Task: Select Convenience. Add to cart, from Total Wine & More for 3553 Washington Street, Alice, Texas 78332, Cell Number 361-396-6470, following items :_x000D_
Smirnoff - 1,_x000D_
Dots Pretzels - 2,_x000D_
Terra Chips - Sweet Potato Crinkle  - 1
Action: Mouse moved to (306, 120)
Screenshot: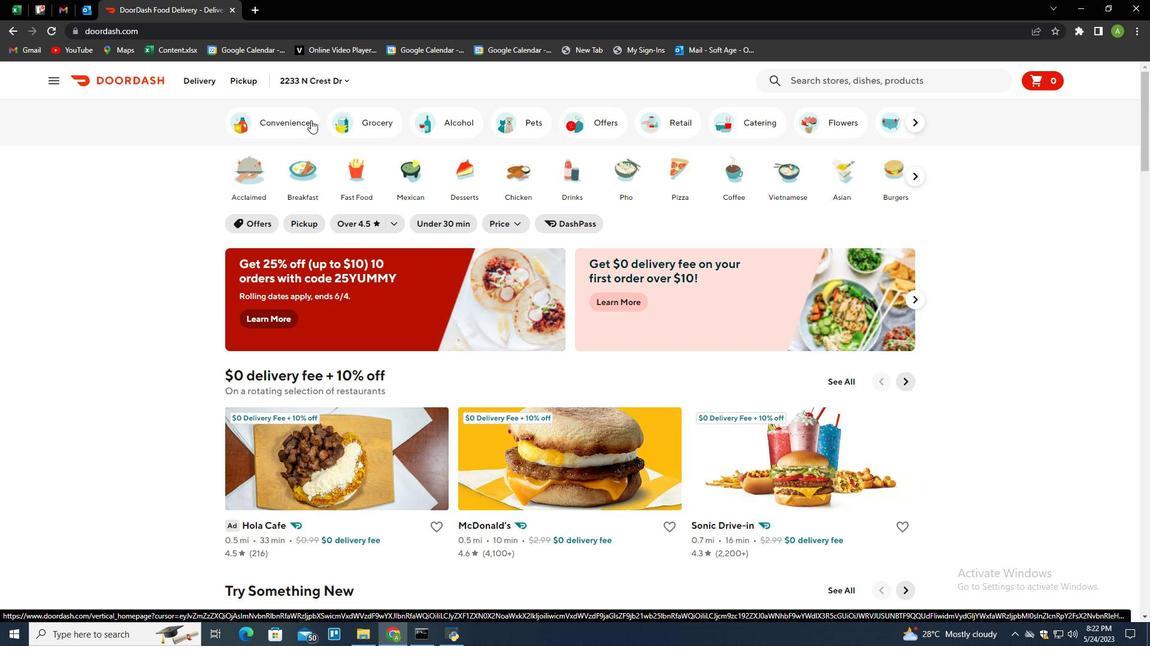 
Action: Mouse pressed left at (306, 120)
Screenshot: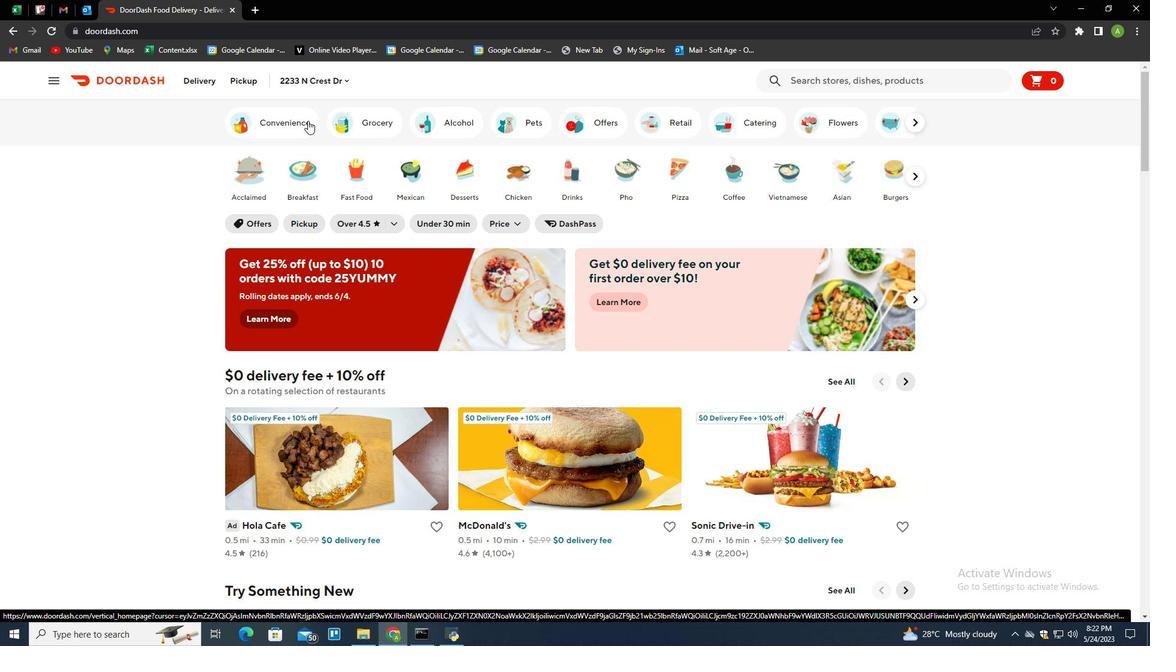 
Action: Mouse moved to (561, 479)
Screenshot: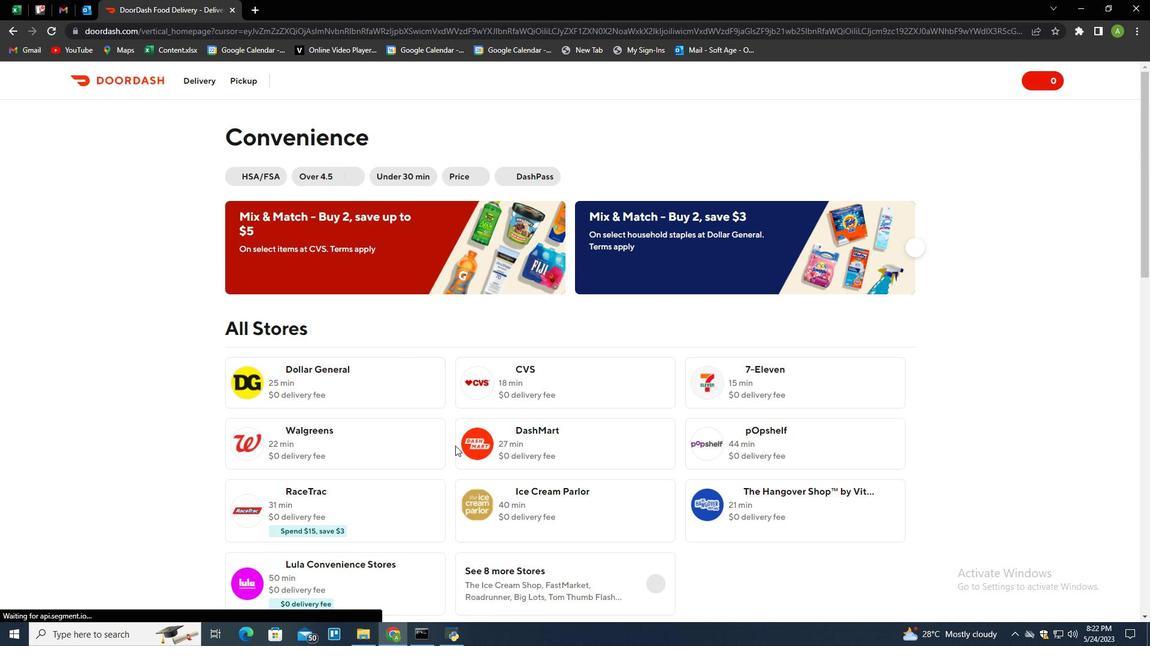 
Action: Mouse scrolled (561, 479) with delta (0, 0)
Screenshot: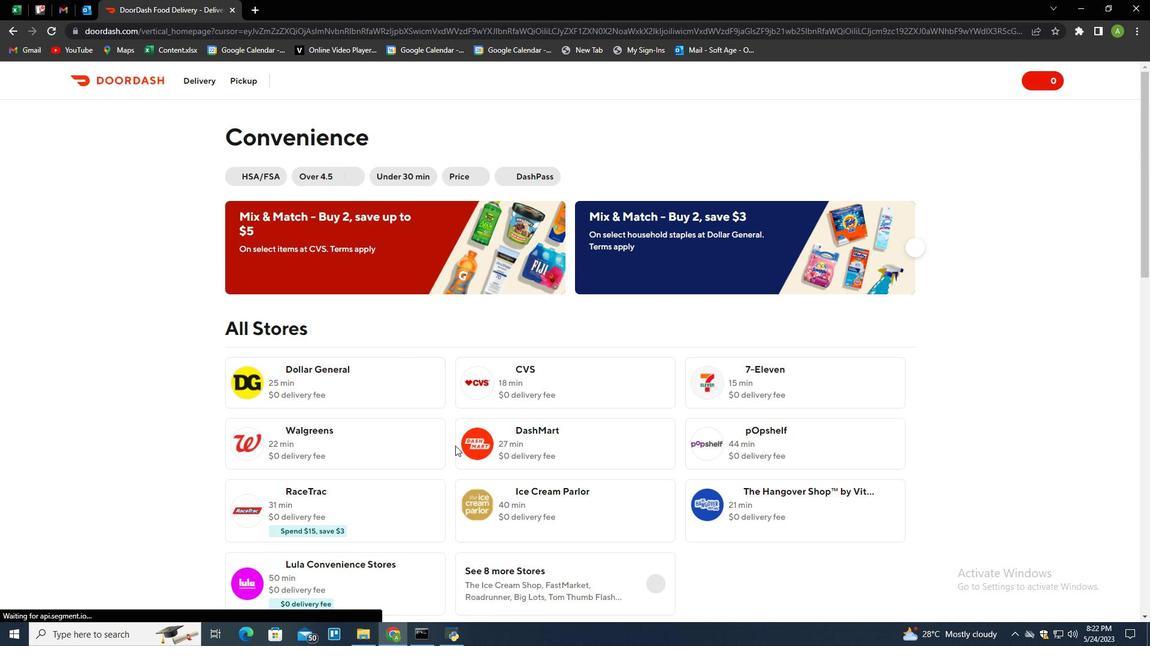 
Action: Mouse scrolled (561, 479) with delta (0, 0)
Screenshot: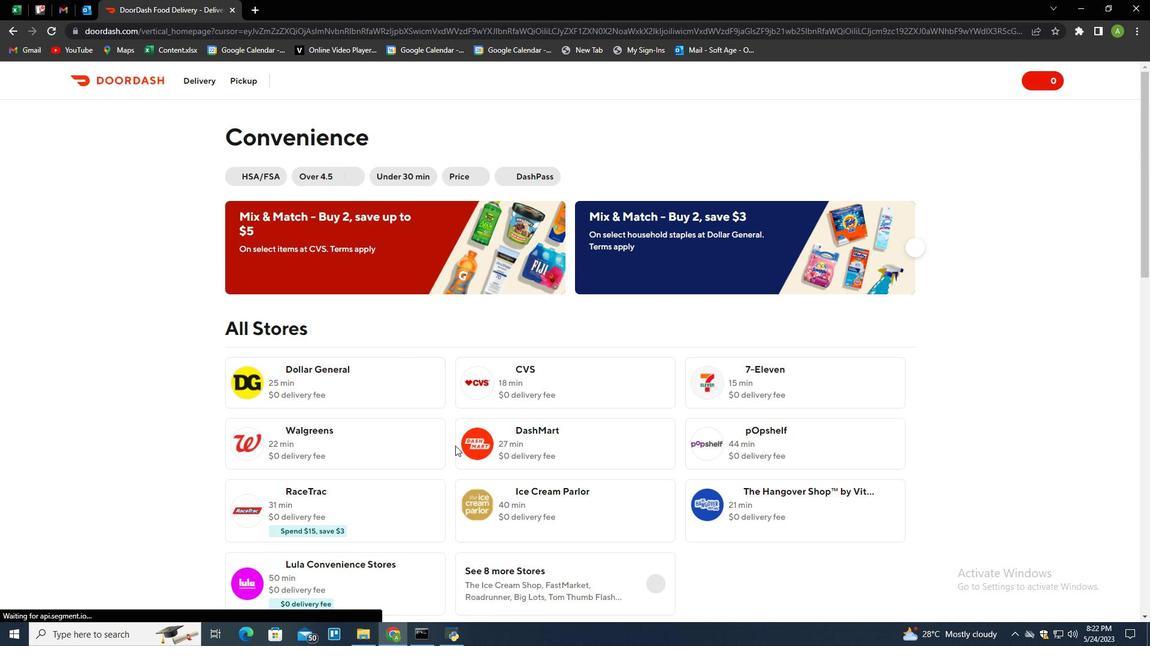 
Action: Mouse moved to (562, 480)
Screenshot: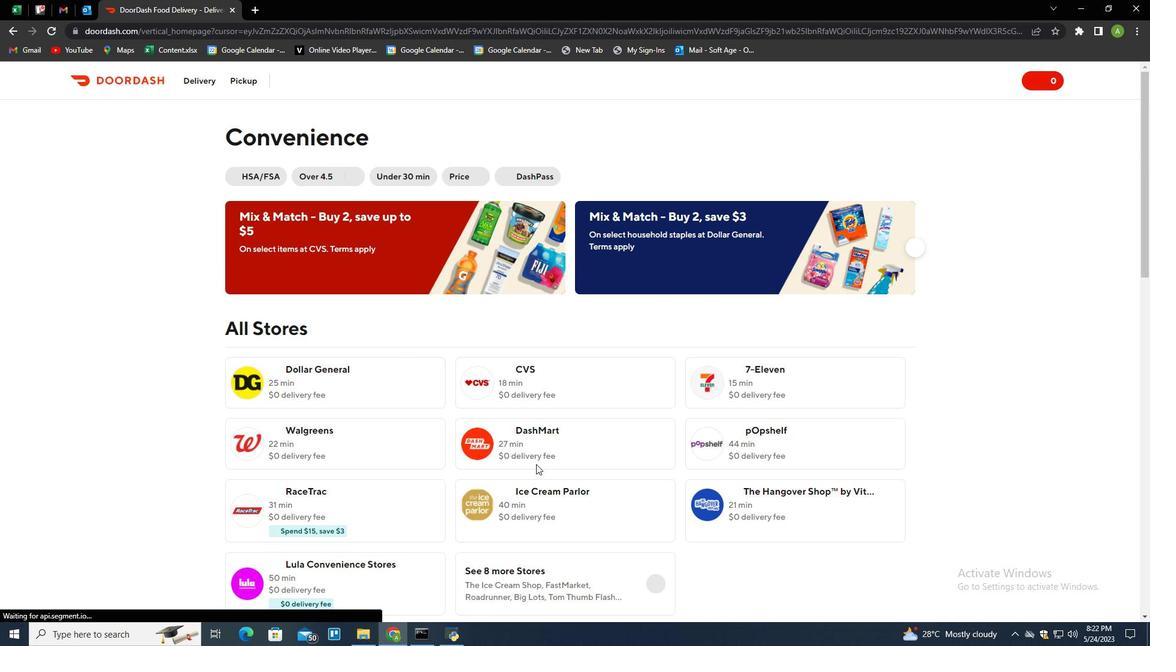 
Action: Mouse scrolled (562, 480) with delta (0, 0)
Screenshot: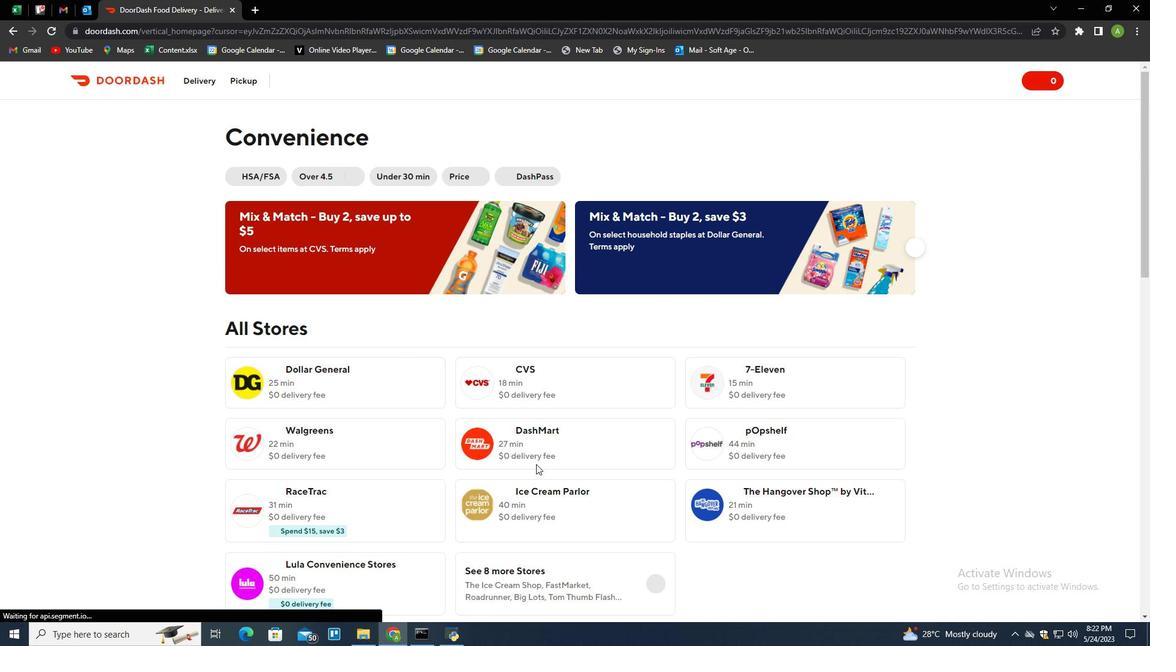 
Action: Mouse moved to (658, 401)
Screenshot: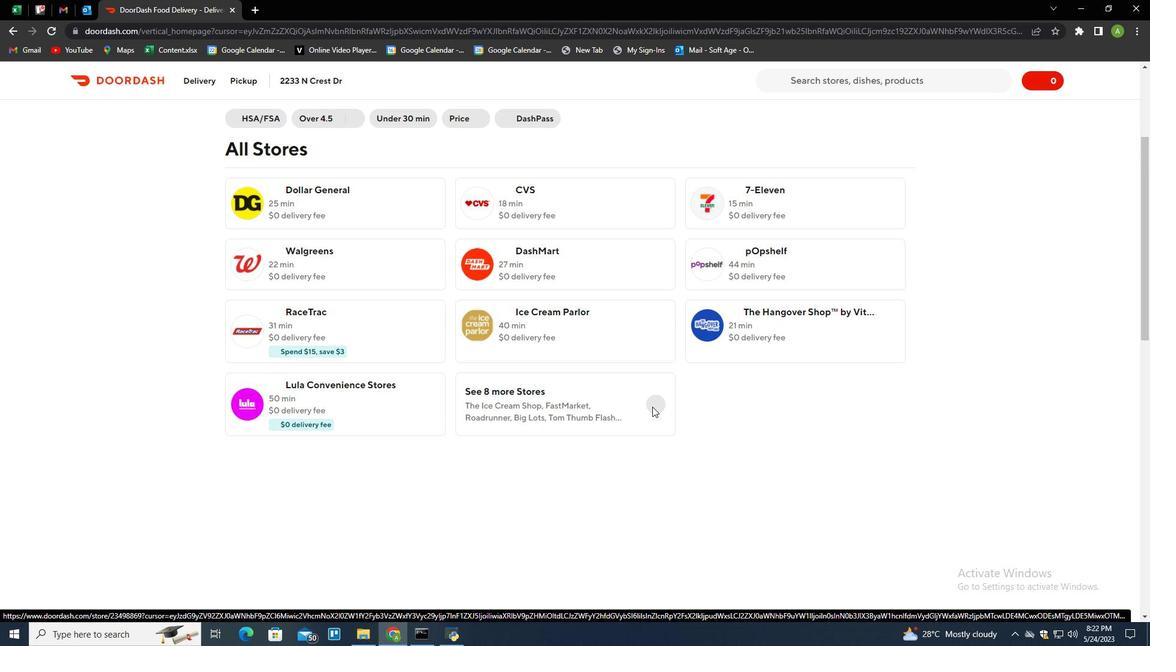 
Action: Mouse pressed left at (658, 401)
Screenshot: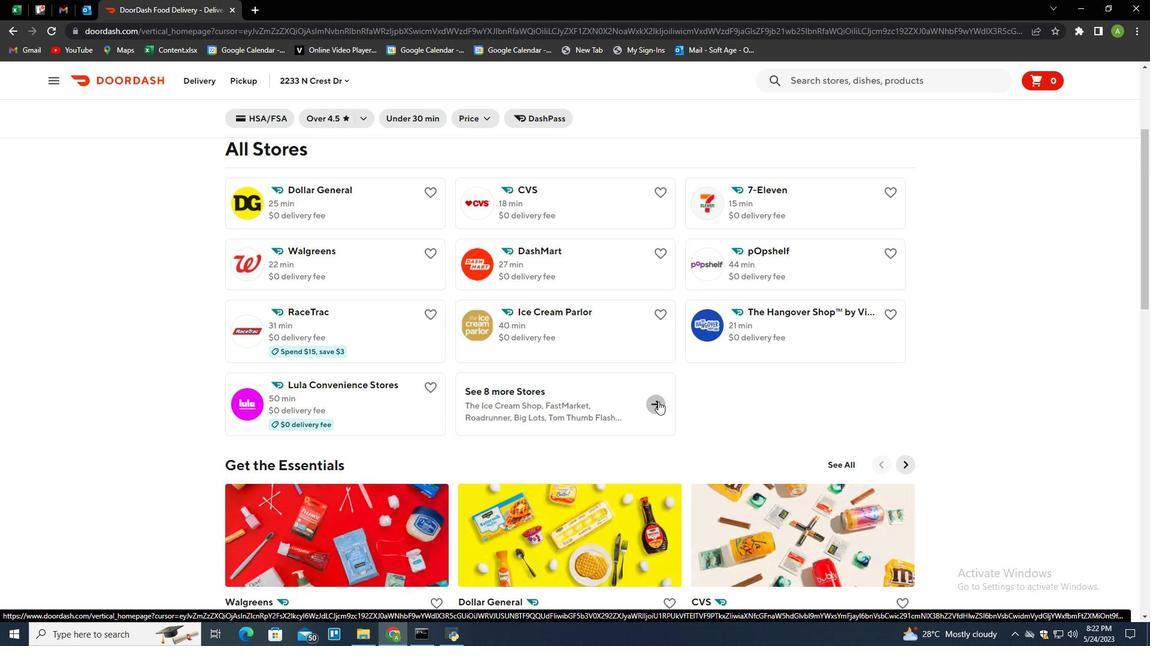 
Action: Mouse moved to (531, 524)
Screenshot: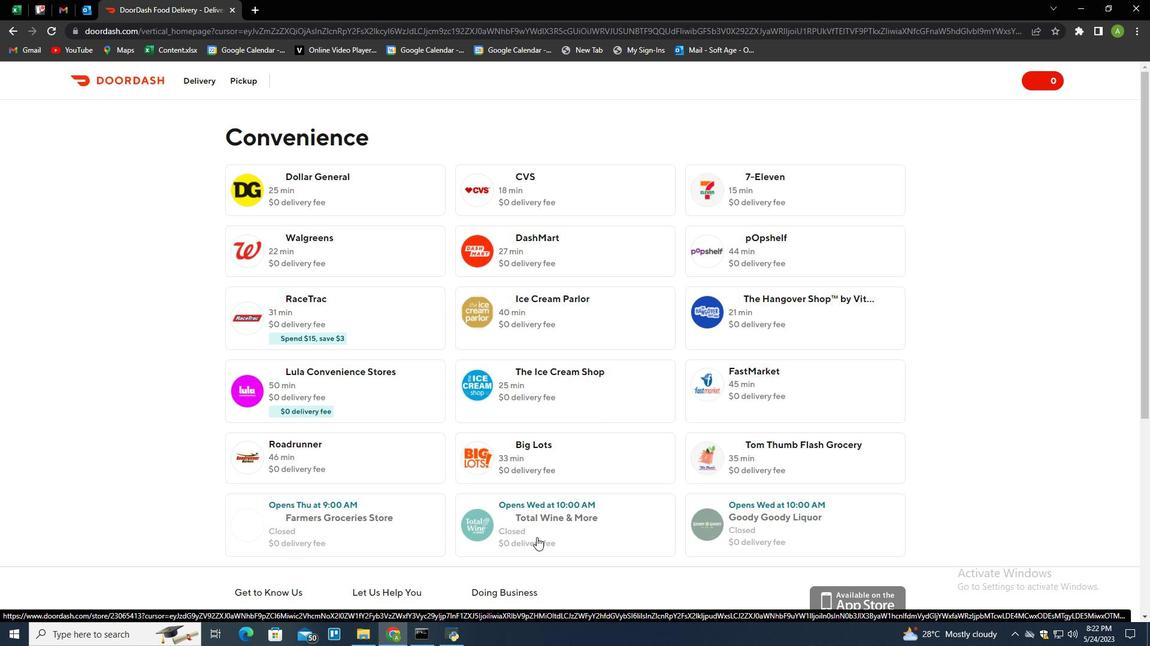 
Action: Mouse pressed left at (531, 524)
Screenshot: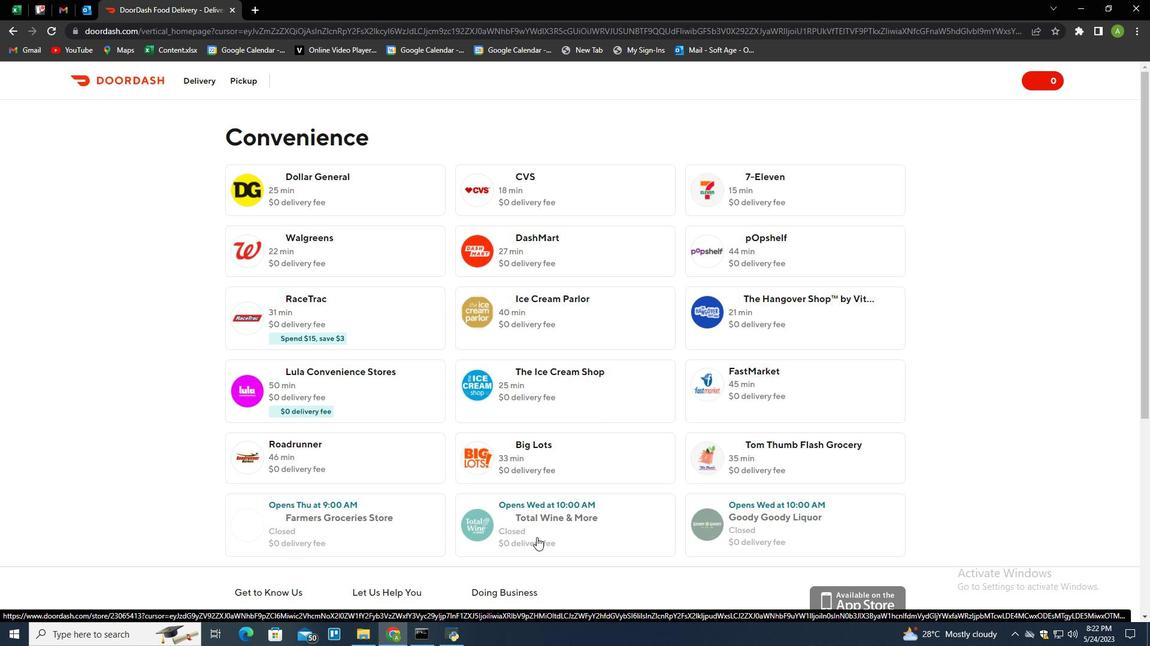 
Action: Mouse moved to (252, 79)
Screenshot: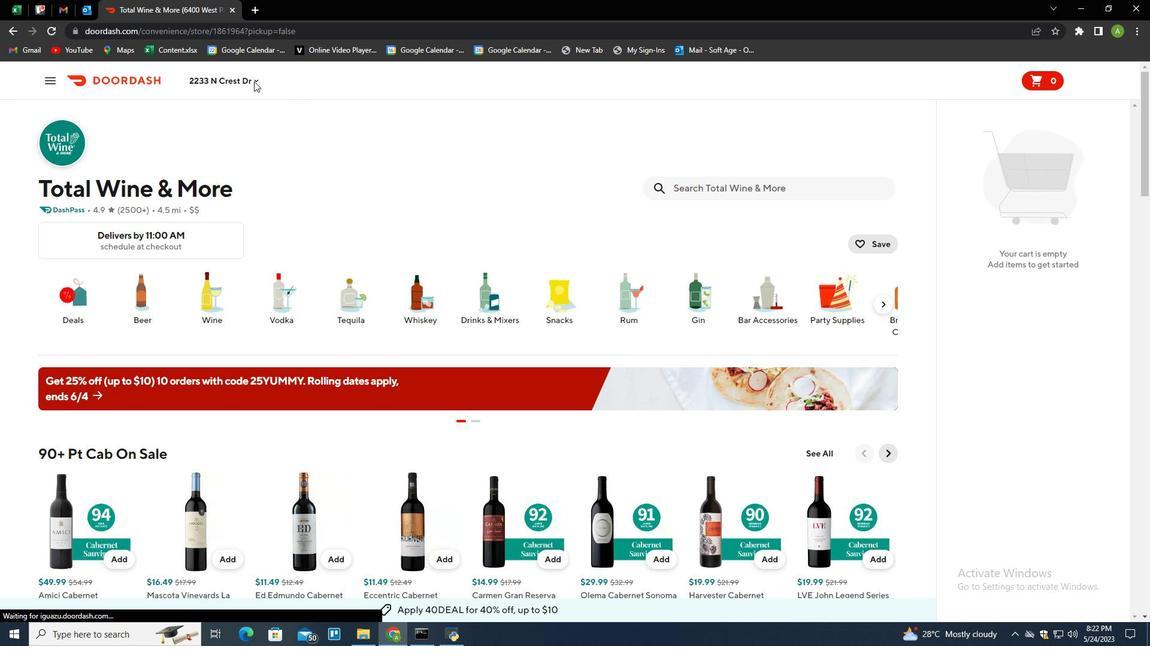 
Action: Mouse pressed left at (252, 79)
Screenshot: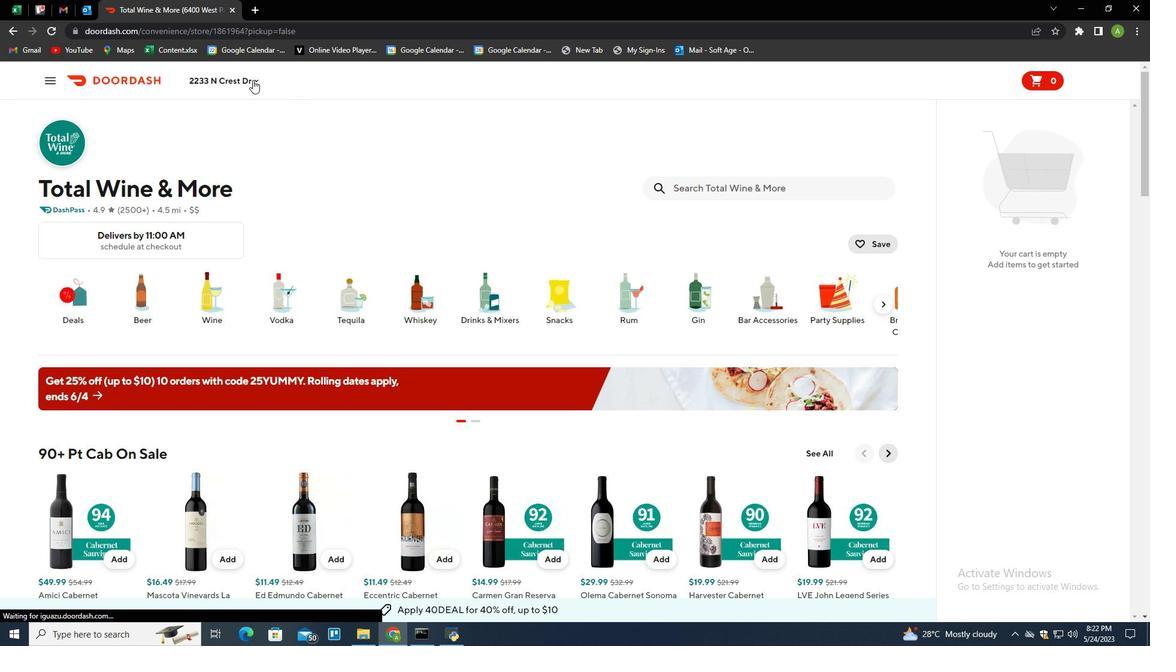 
Action: Mouse moved to (268, 129)
Screenshot: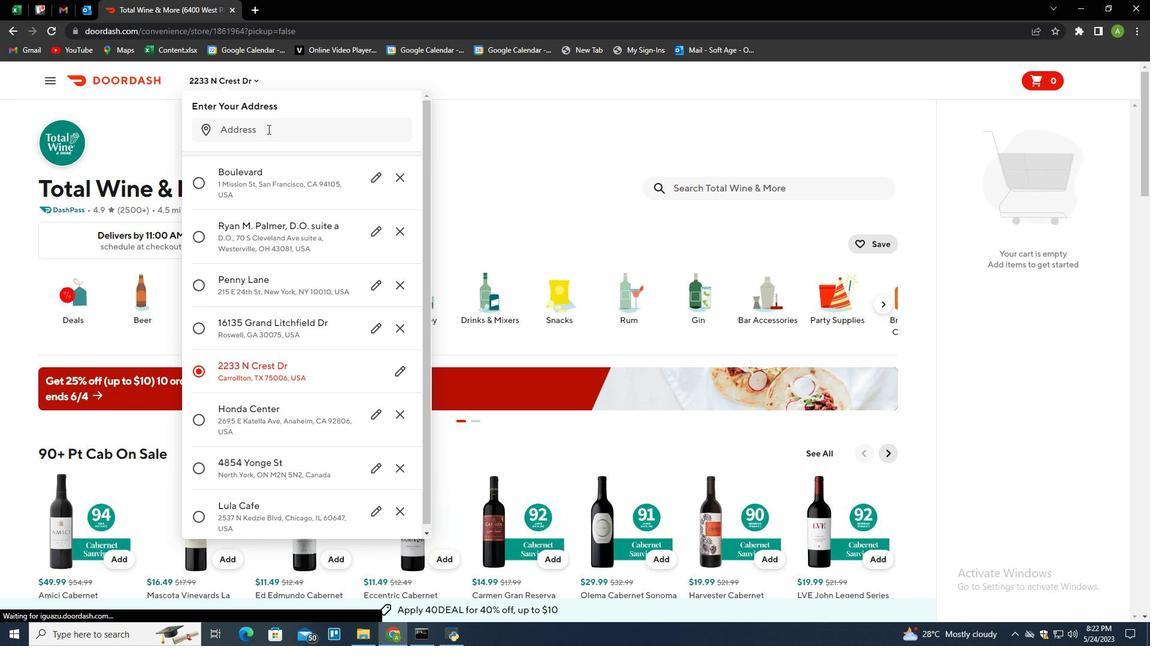
Action: Mouse pressed left at (268, 129)
Screenshot: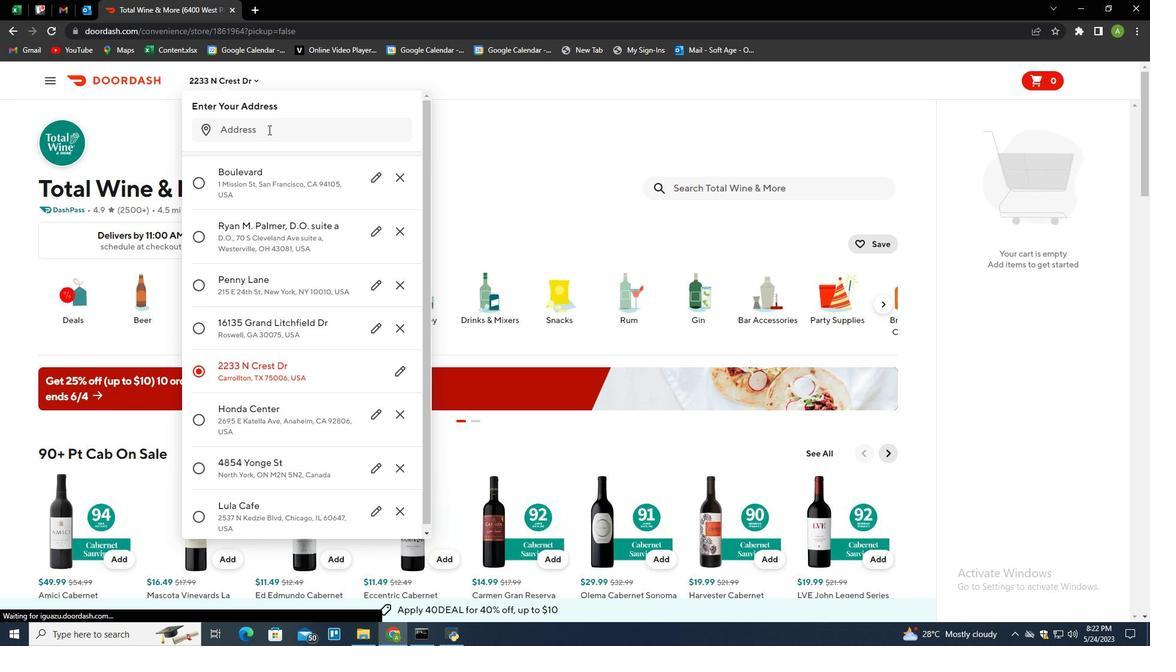 
Action: Mouse moved to (247, 138)
Screenshot: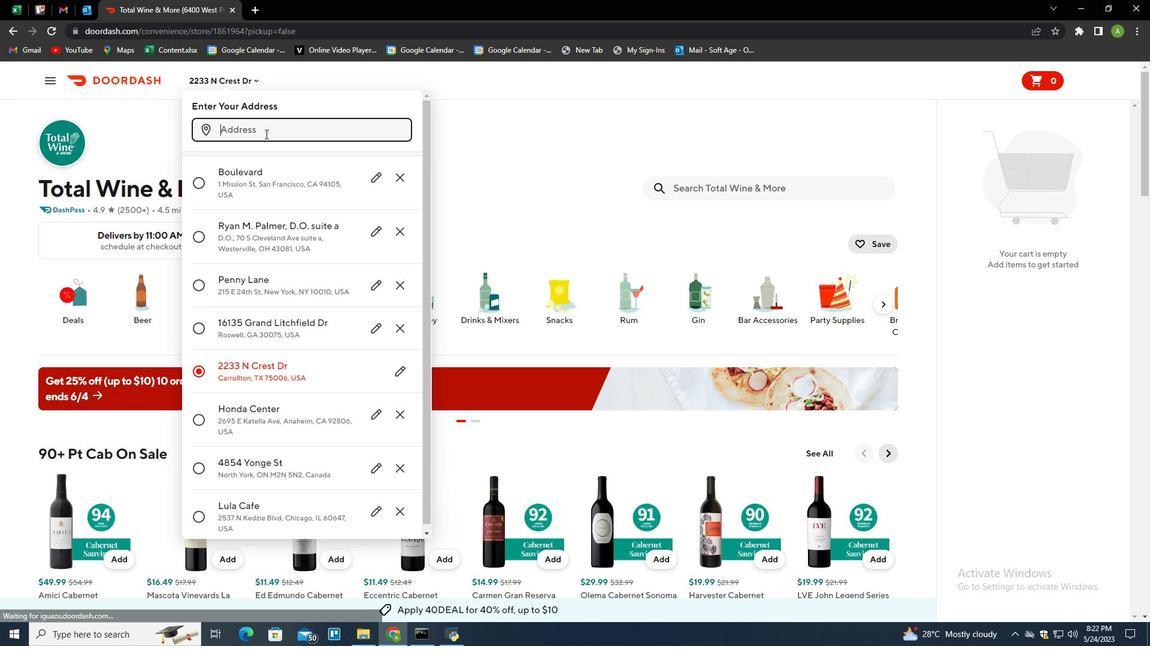 
Action: Key pressed 3553<Key.space>washington<Key.space>street<Key.space><Key.backspace>.<Key.backspace>,<Key.space>alice,<Key.space>texas<Key.space>78332<Key.enter>
Screenshot: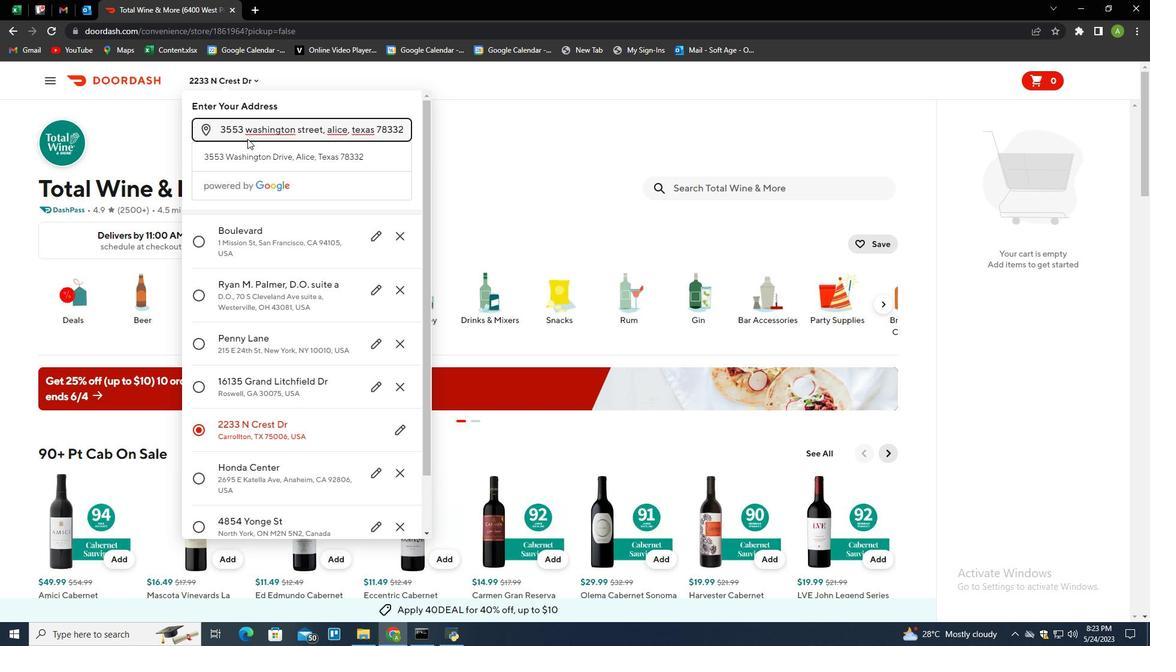 
Action: Mouse moved to (345, 486)
Screenshot: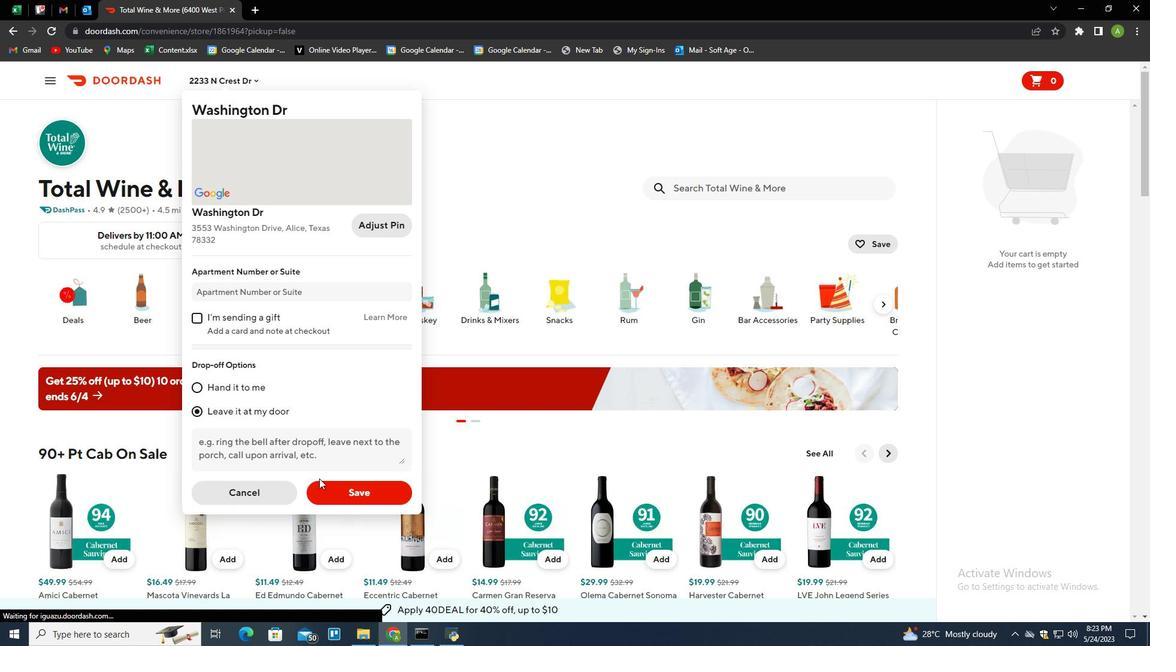 
Action: Mouse pressed left at (345, 486)
Screenshot: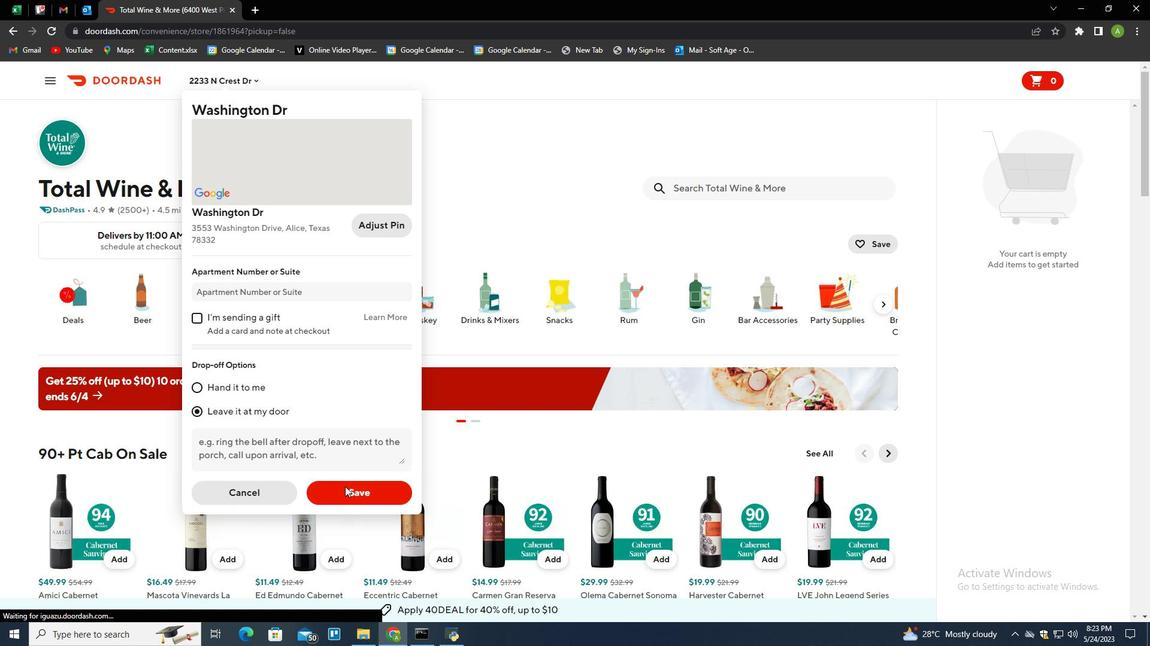 
Action: Mouse moved to (717, 190)
Screenshot: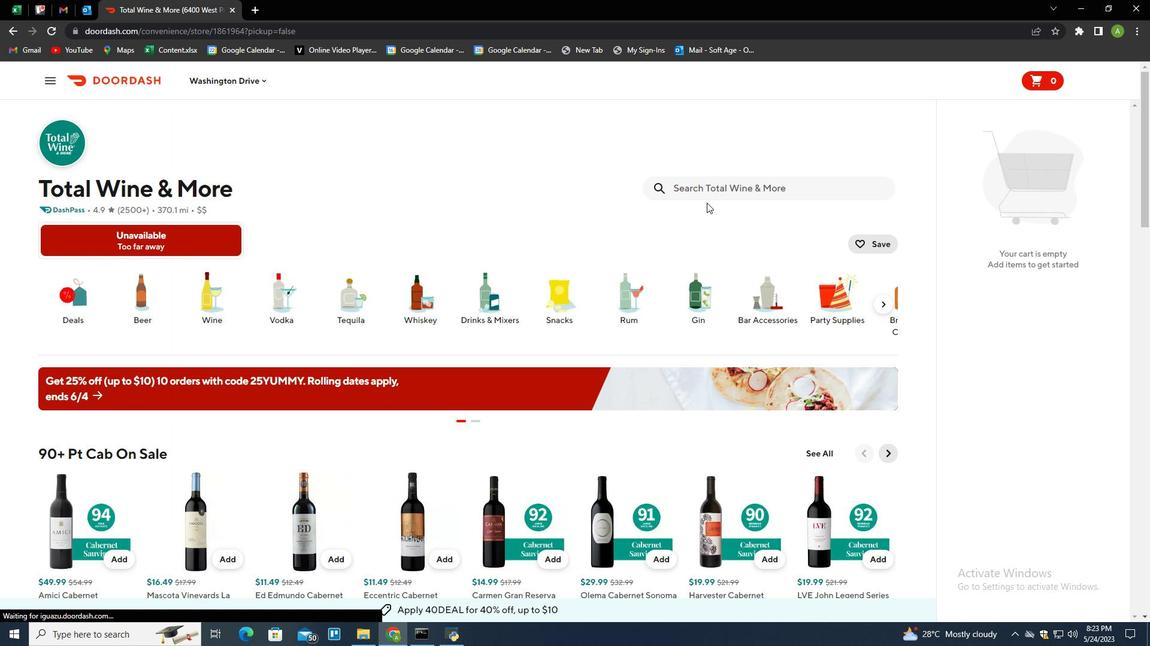 
Action: Mouse pressed left at (717, 190)
Screenshot: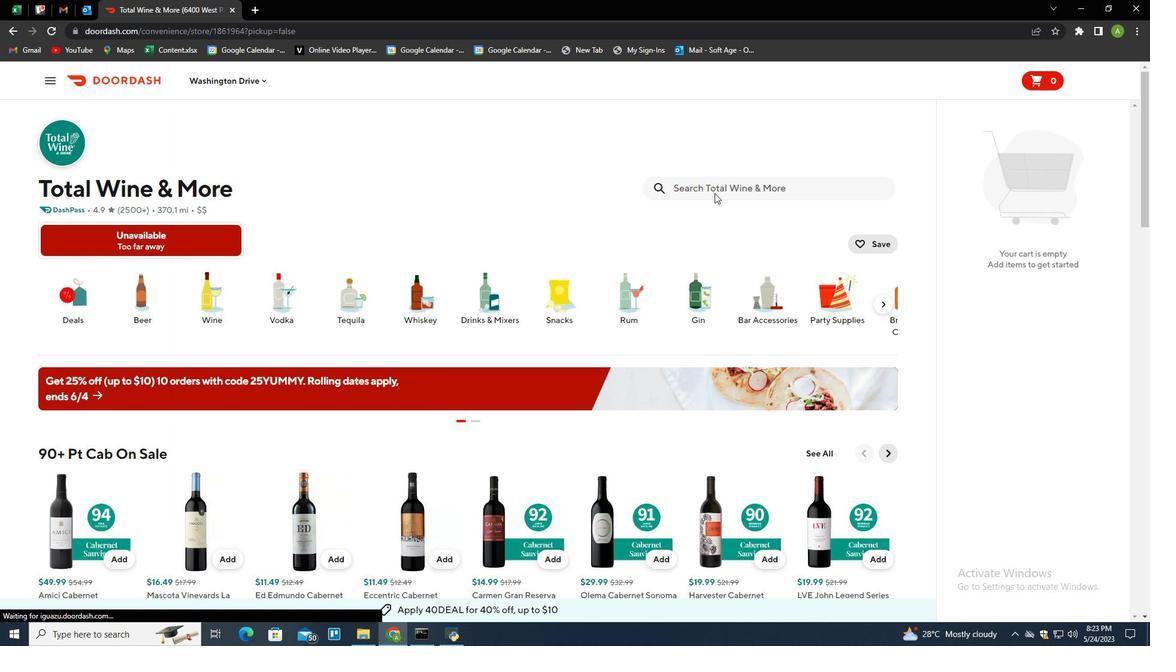 
Action: Key pressed smirnoff<Key.enter>
Screenshot: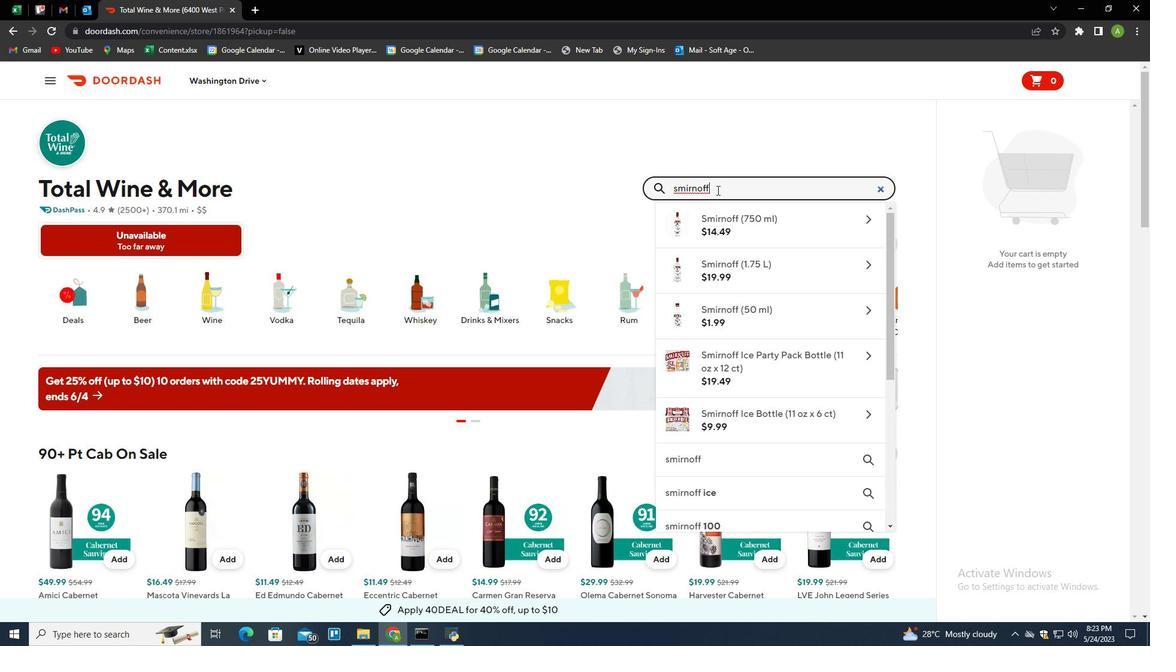 
Action: Mouse moved to (108, 312)
Screenshot: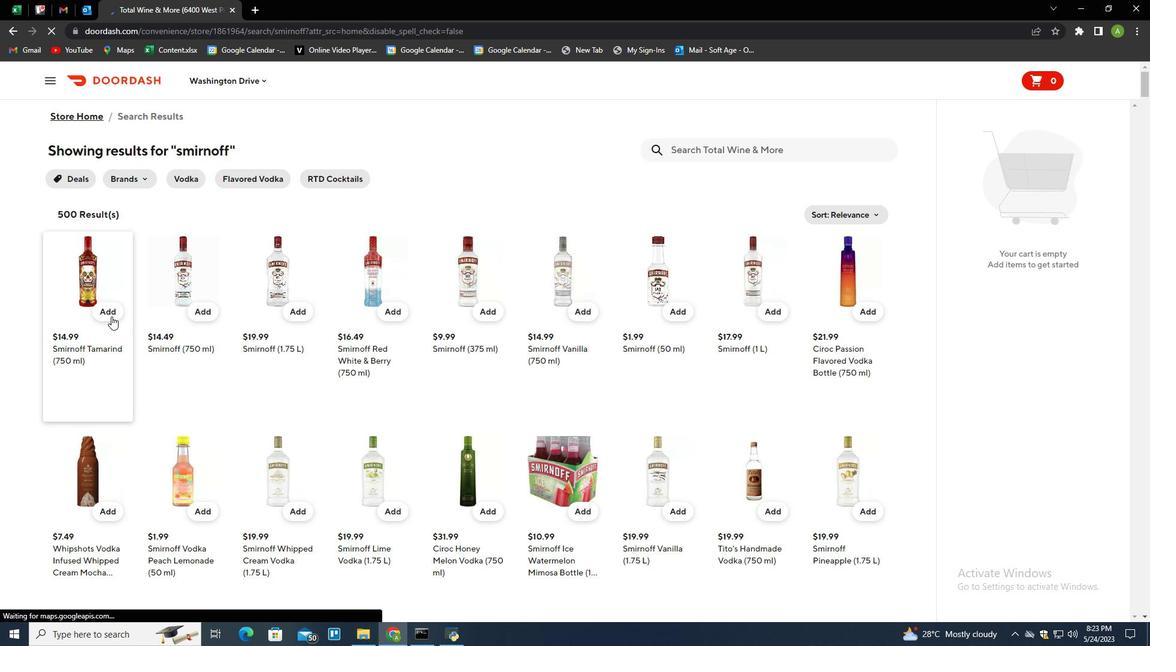 
Action: Mouse pressed left at (108, 312)
Screenshot: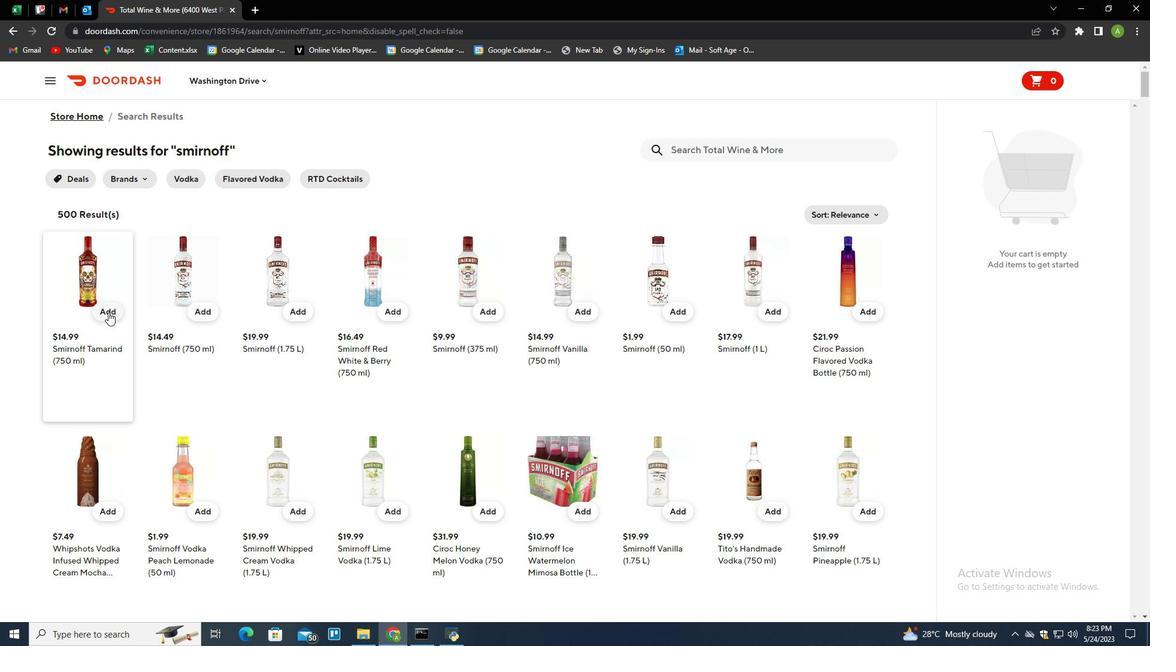 
Action: Mouse moved to (703, 144)
Screenshot: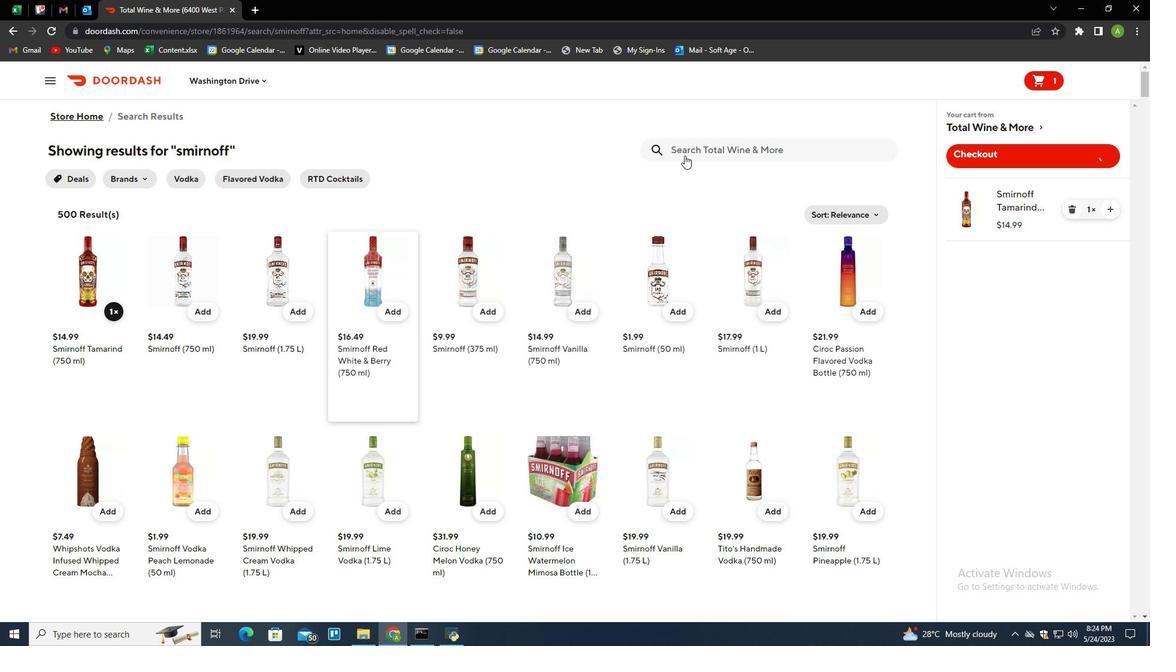 
Action: Mouse pressed left at (703, 144)
Screenshot: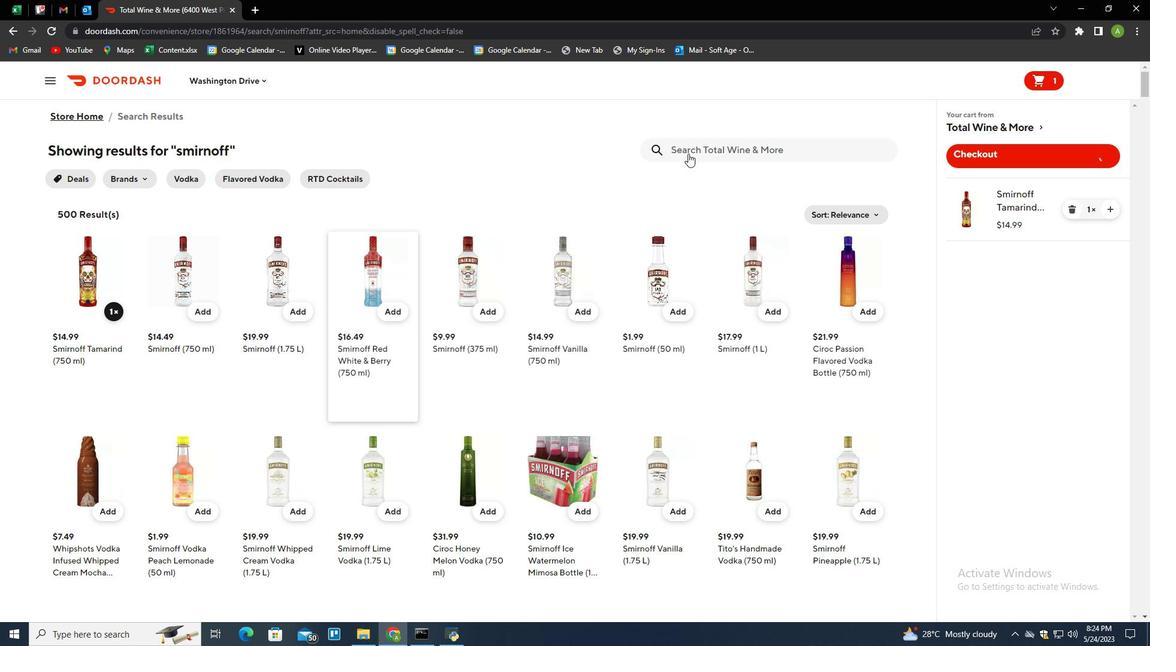 
Action: Mouse moved to (696, 149)
Screenshot: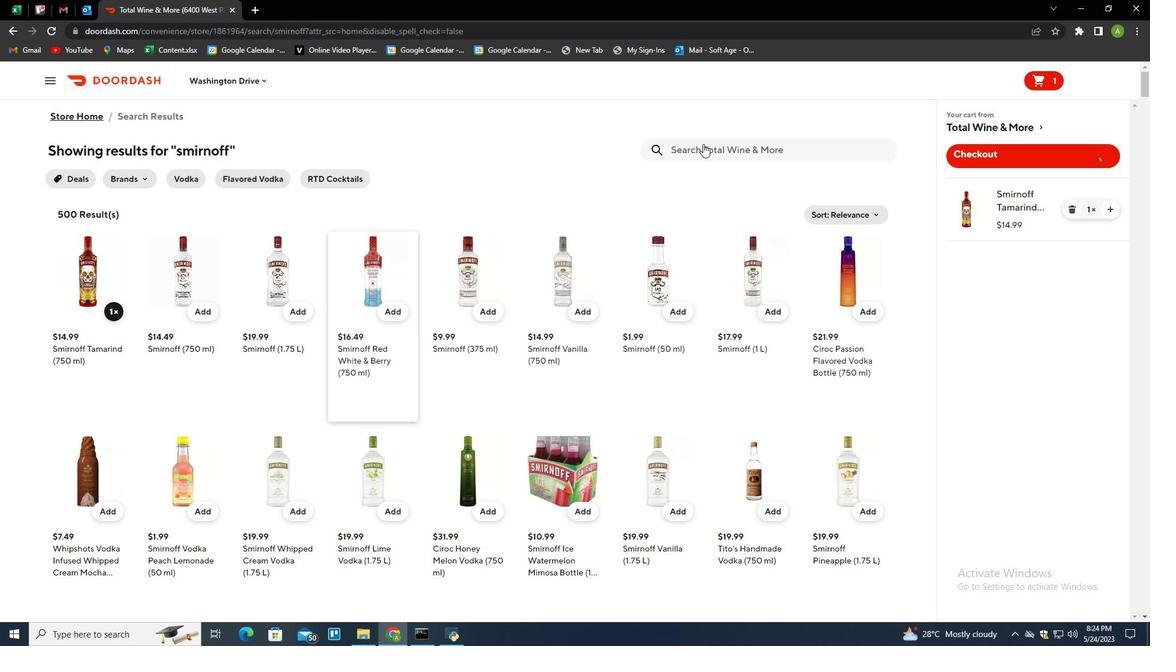 
Action: Key pressed dosts<Key.space>pretzels<Key.enter>
Screenshot: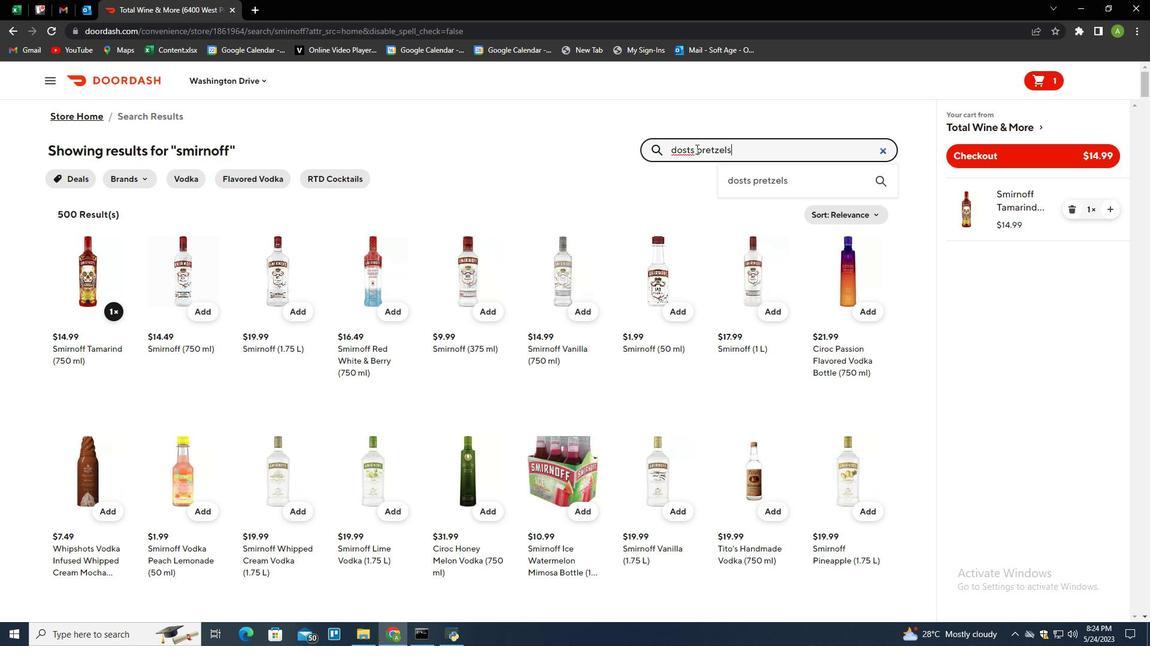 
Action: Mouse moved to (103, 334)
Screenshot: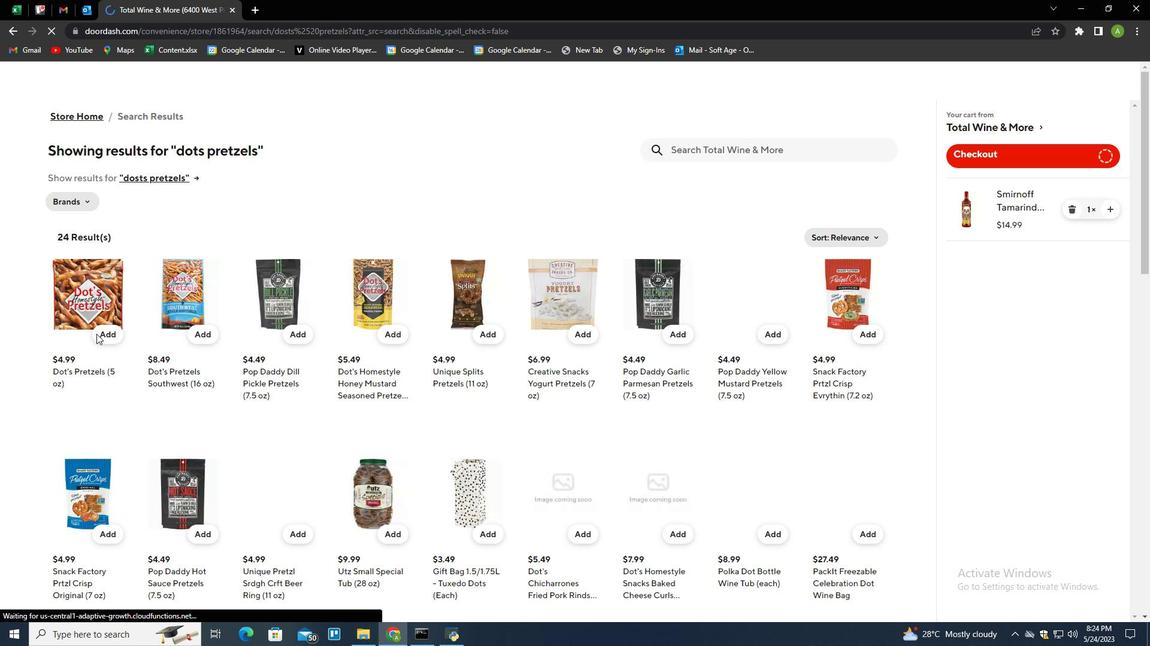 
Action: Mouse pressed left at (103, 334)
Screenshot: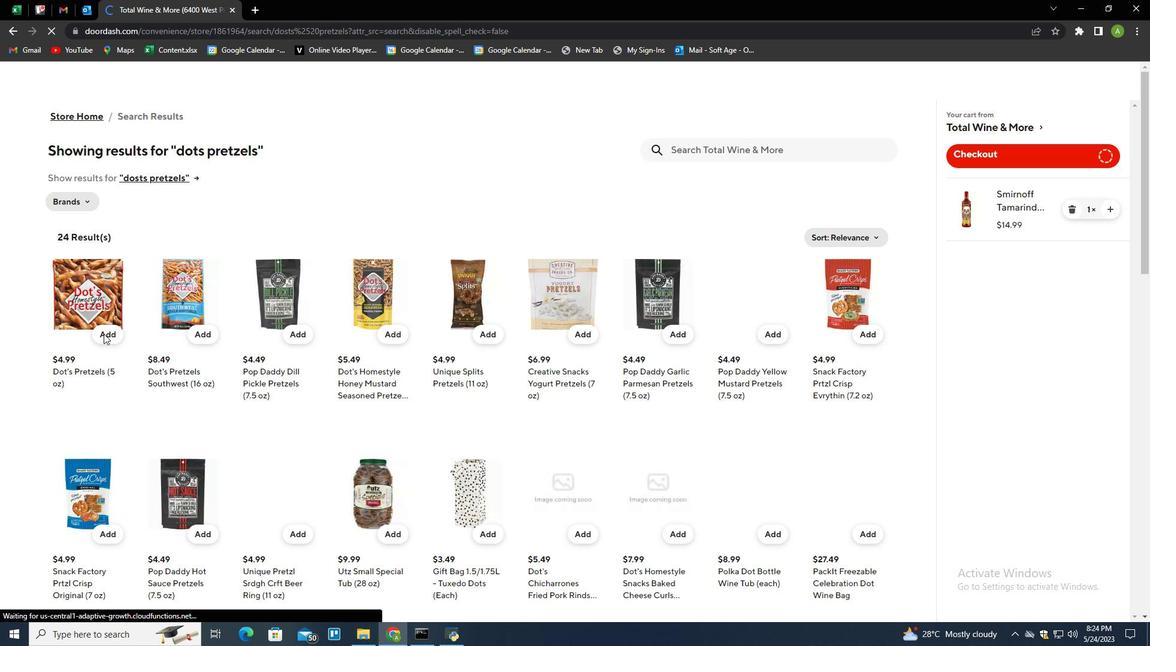 
Action: Mouse moved to (1109, 271)
Screenshot: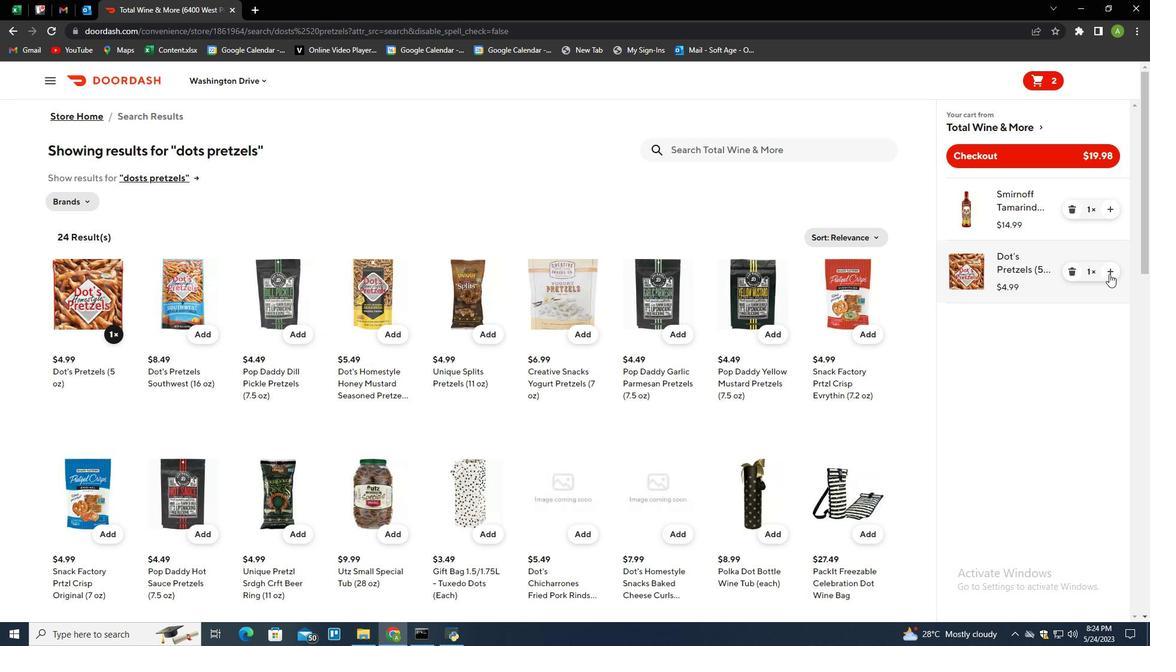 
Action: Mouse pressed left at (1109, 271)
Screenshot: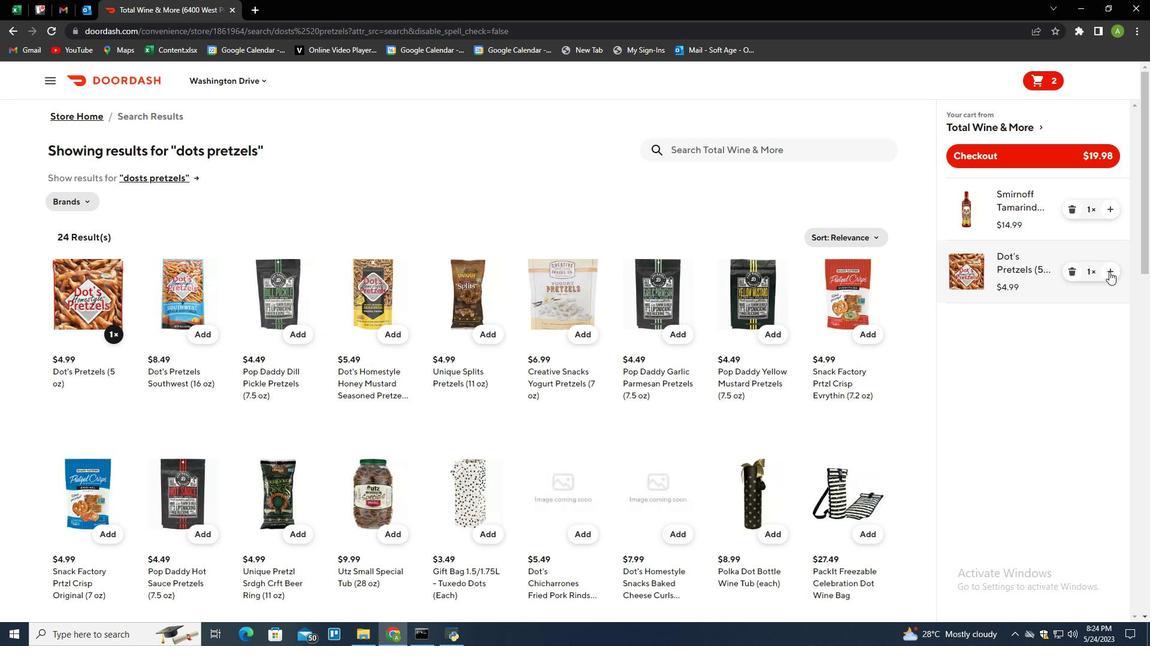 
Action: Mouse moved to (685, 155)
Screenshot: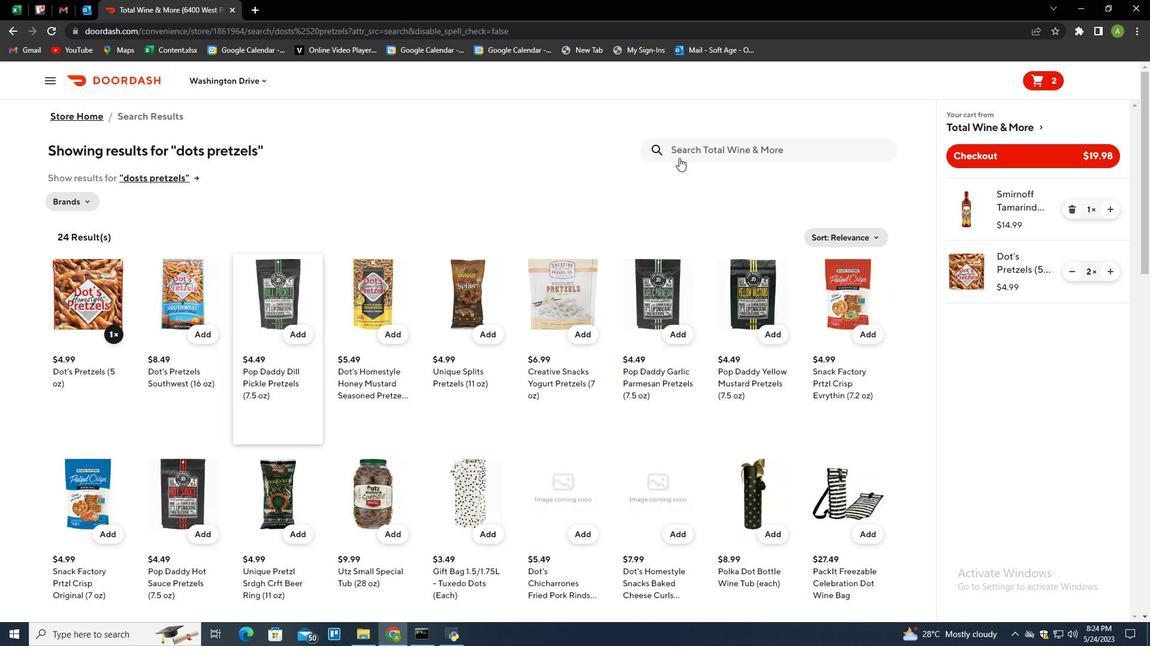 
Action: Mouse pressed left at (685, 155)
Screenshot: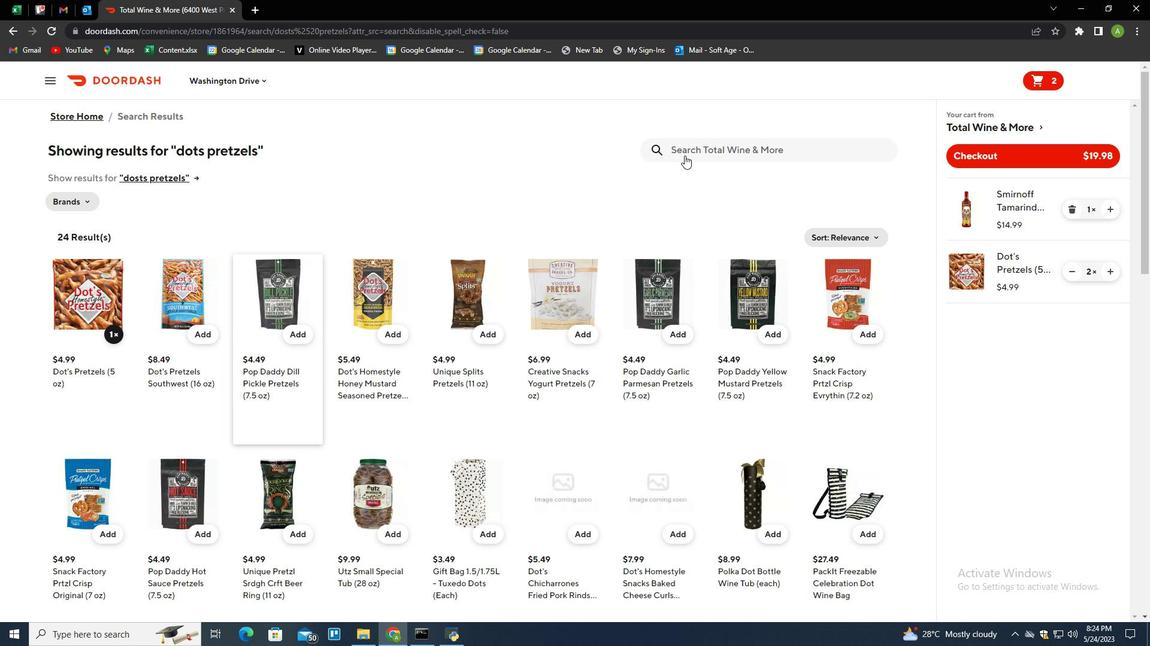
Action: Mouse moved to (693, 147)
Screenshot: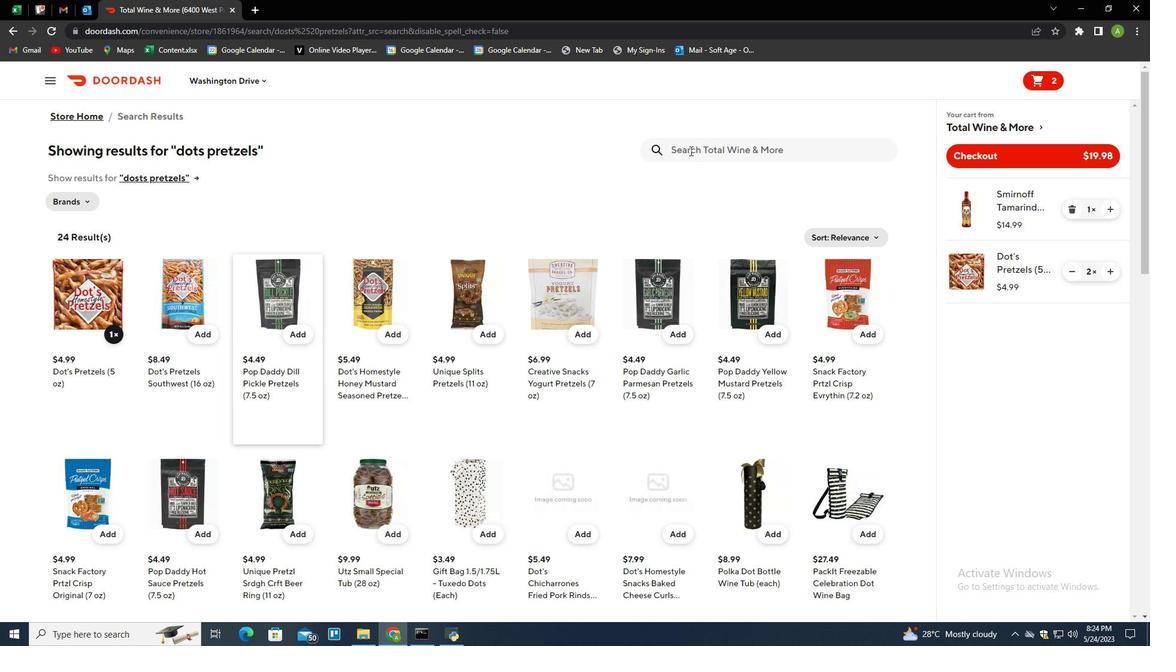 
Action: Key pressed terra<Key.space>chips<Key.space><Key.backspace>-sweet<Key.space>potato<Key.space>crinkle<Key.enter>
Screenshot: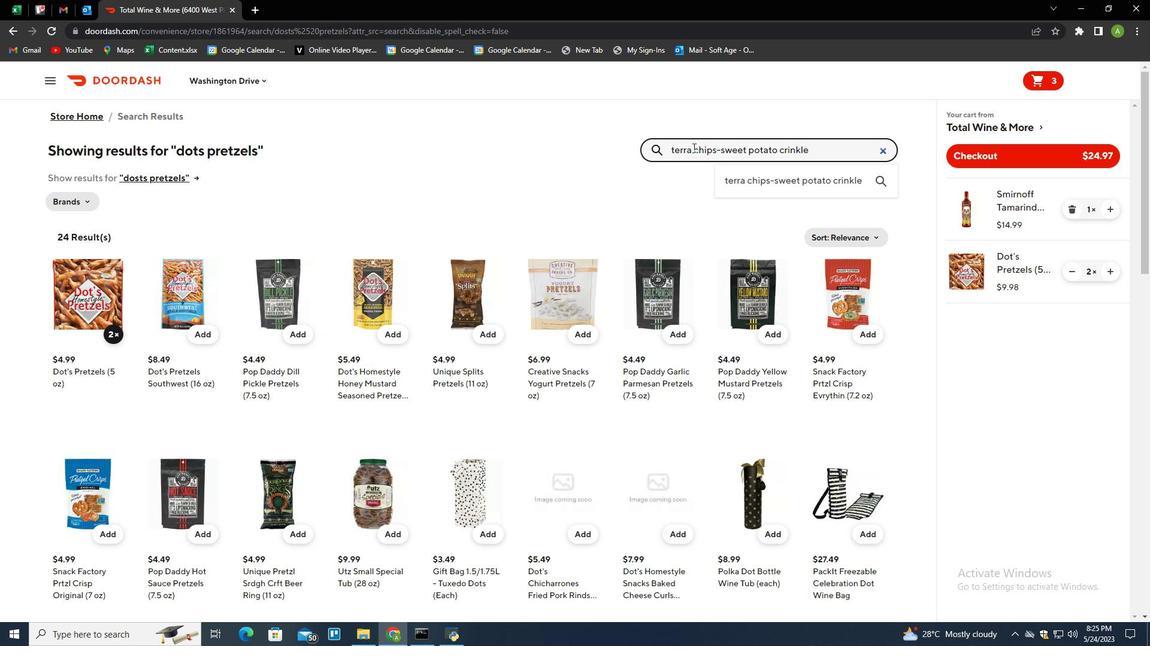 
Action: Mouse moved to (112, 315)
Screenshot: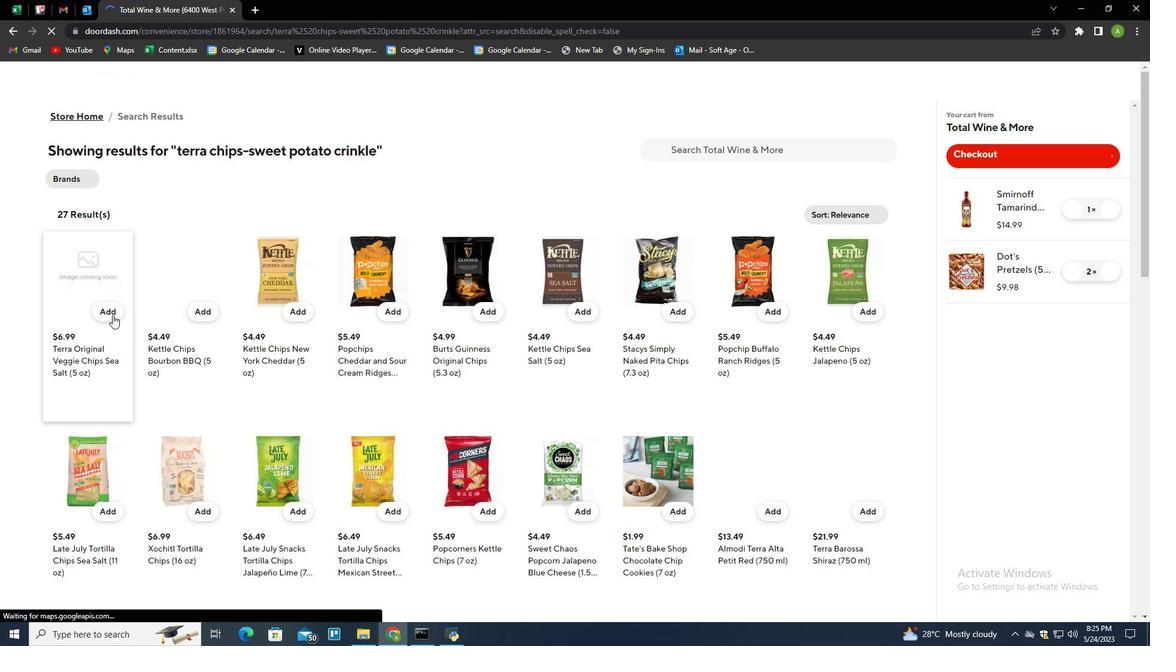 
Action: Mouse pressed left at (112, 315)
Screenshot: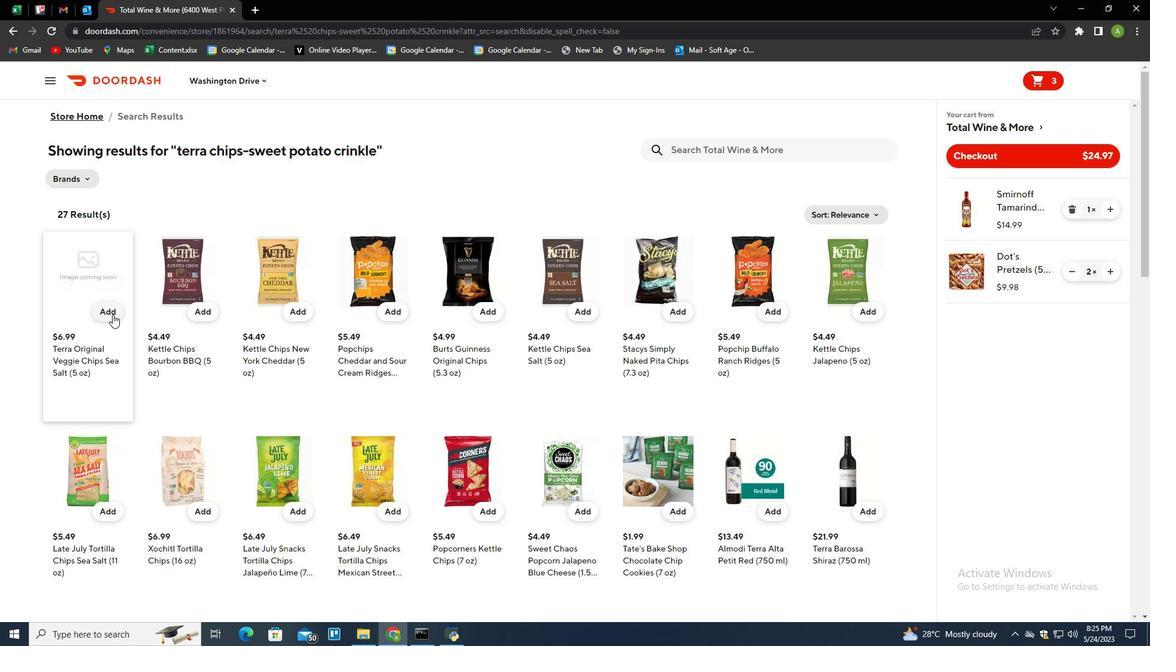 
Action: Mouse moved to (976, 153)
Screenshot: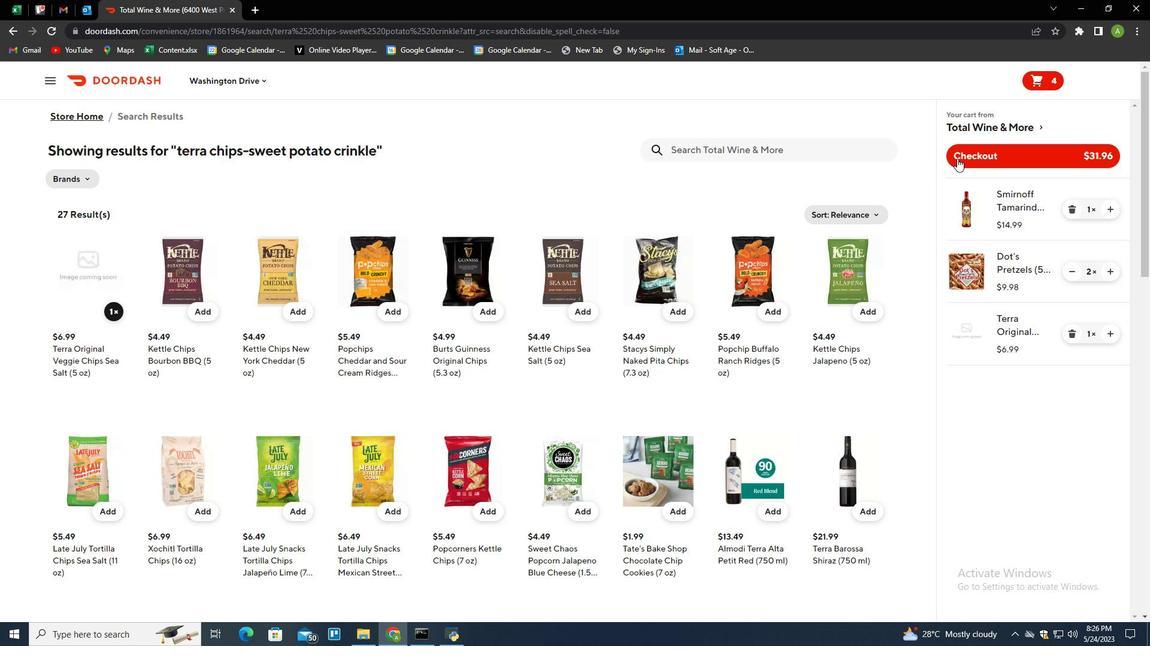 
Action: Mouse pressed left at (976, 153)
Screenshot: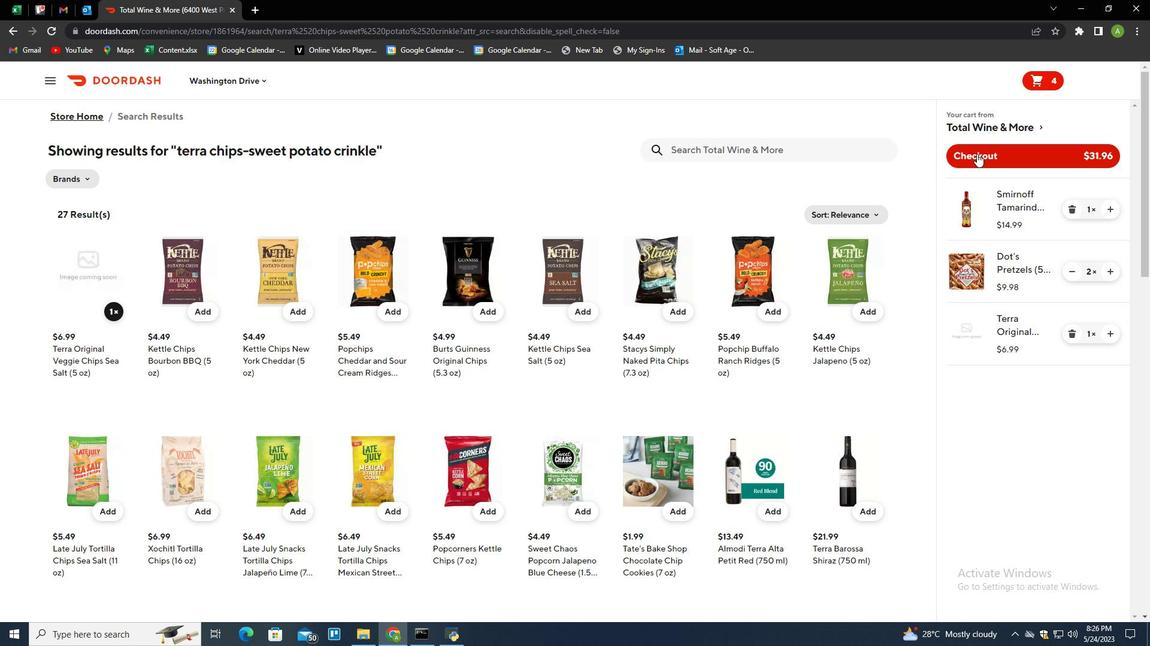 
Action: Mouse moved to (609, 282)
Screenshot: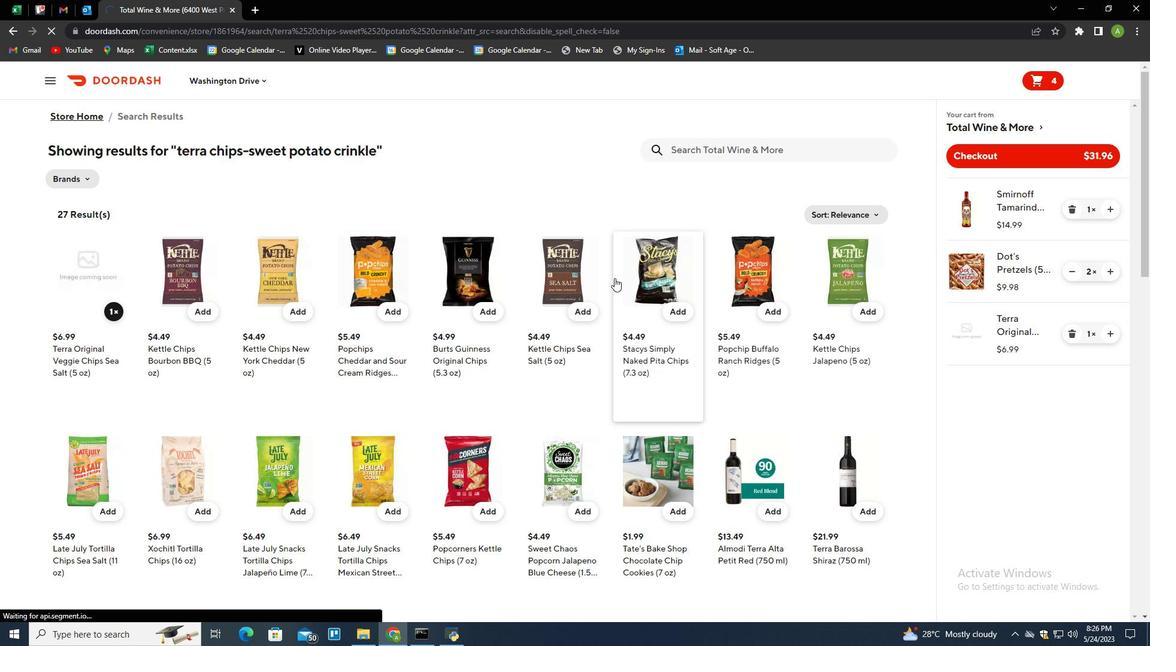 
